Task: Add Sliced Mild Cheddar Rbst Free to the cart.
Action: Mouse moved to (719, 282)
Screenshot: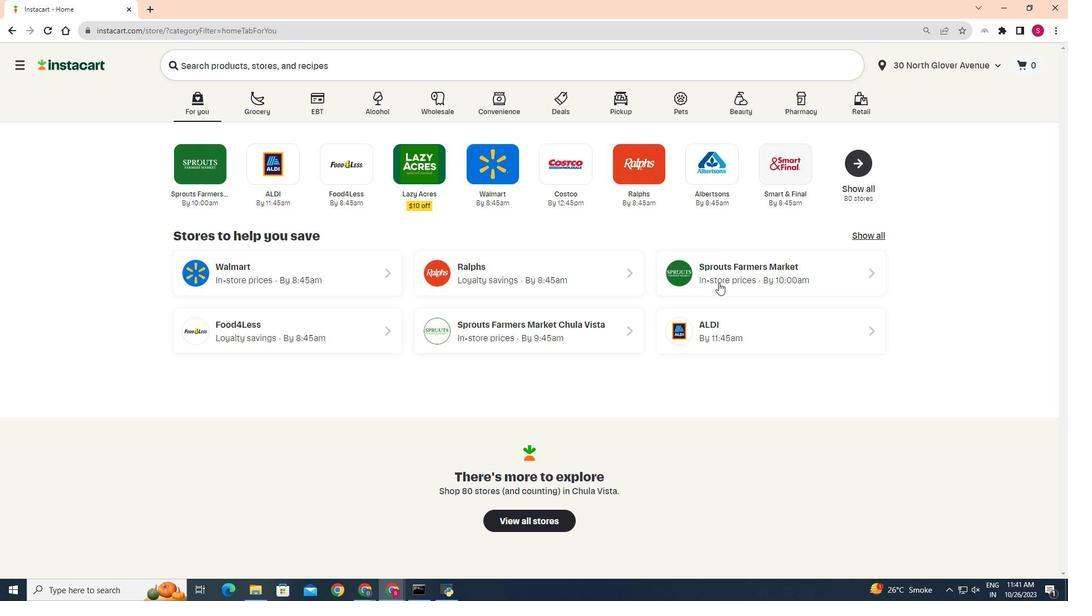 
Action: Mouse pressed left at (719, 282)
Screenshot: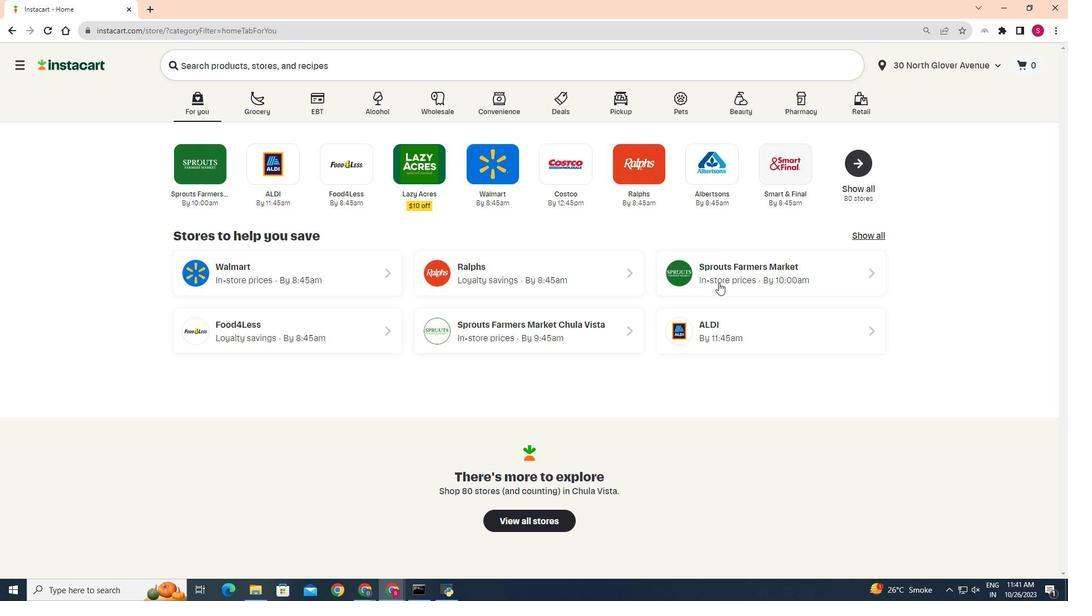 
Action: Mouse moved to (33, 468)
Screenshot: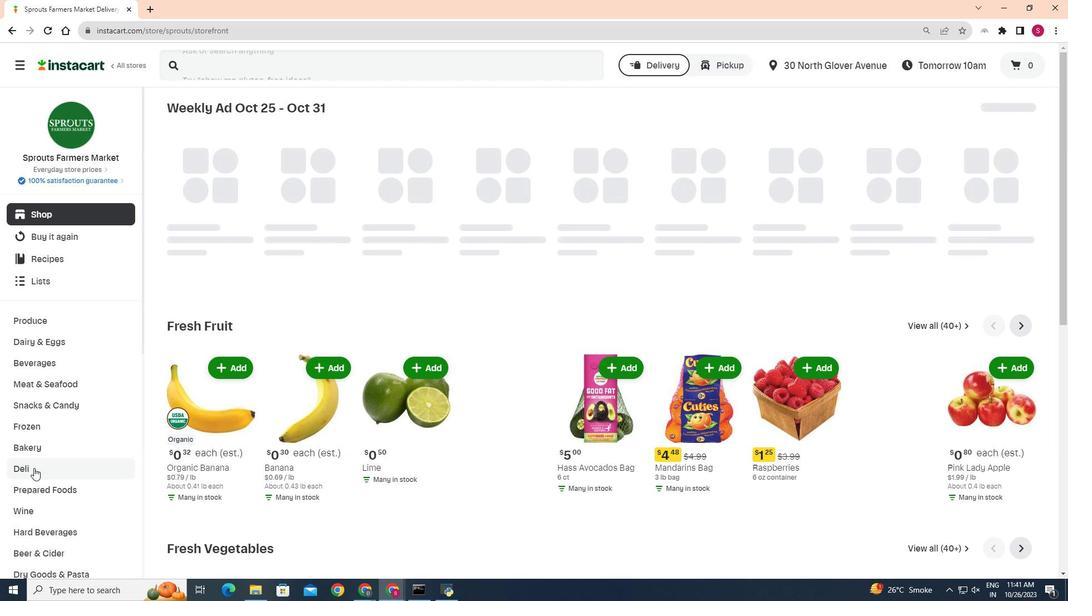 
Action: Mouse pressed left at (33, 468)
Screenshot: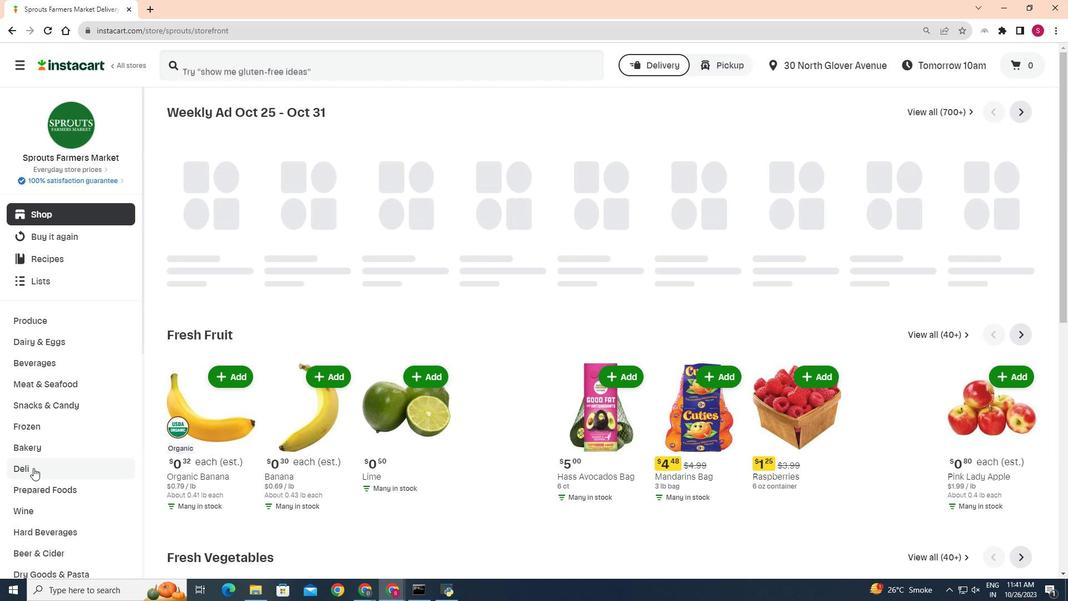 
Action: Mouse moved to (286, 136)
Screenshot: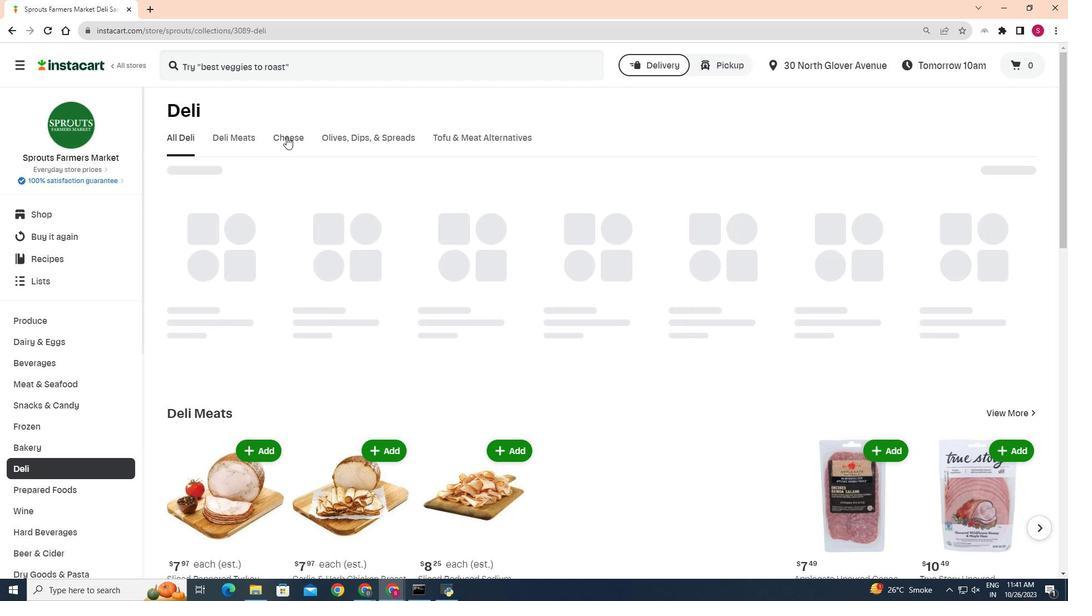 
Action: Mouse pressed left at (286, 136)
Screenshot: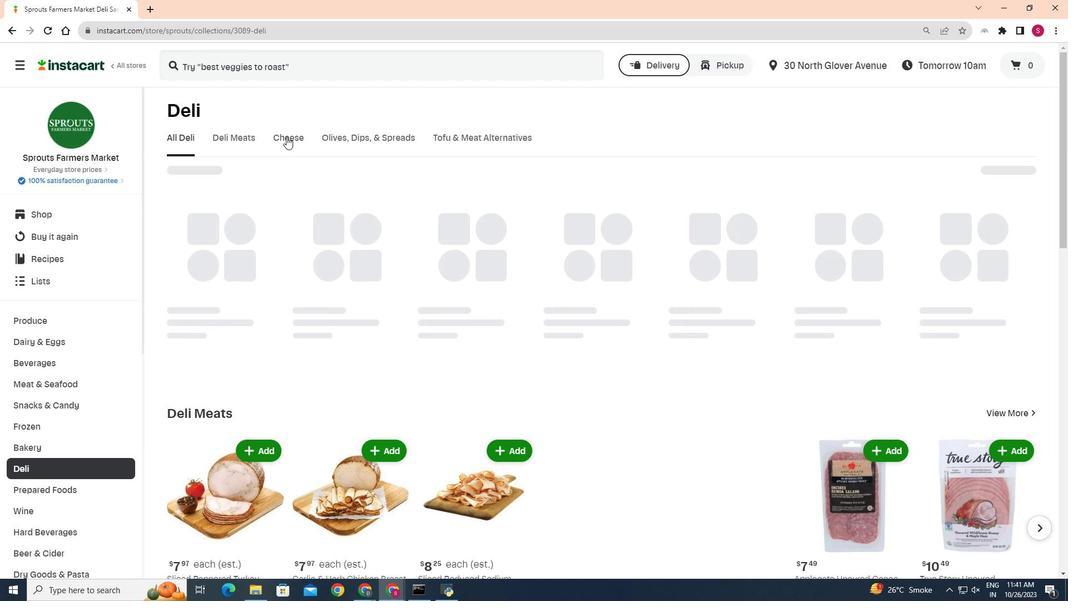 
Action: Mouse moved to (255, 184)
Screenshot: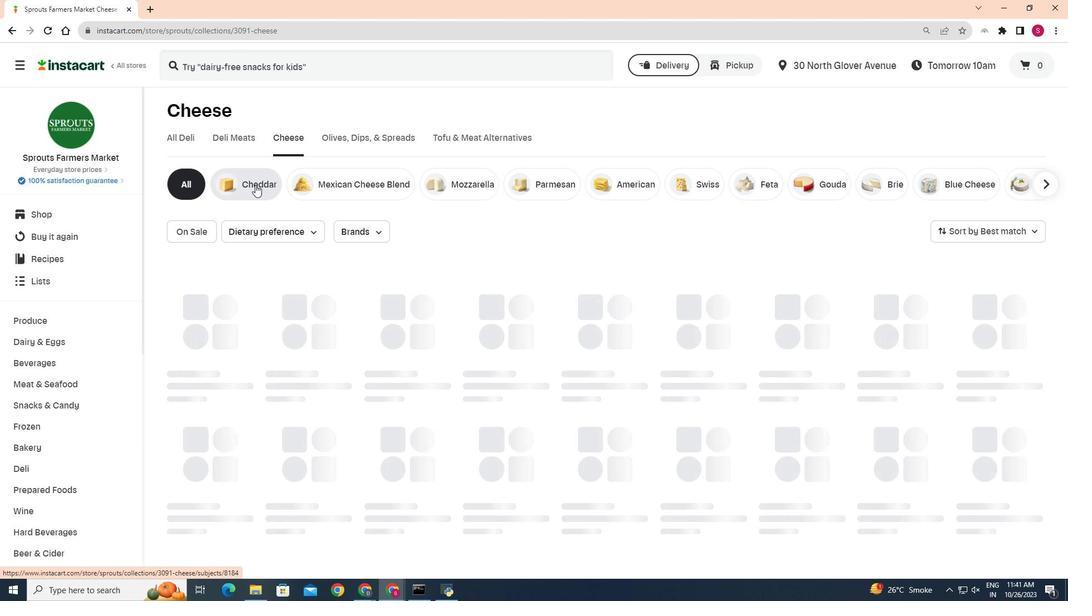 
Action: Mouse pressed left at (255, 184)
Screenshot: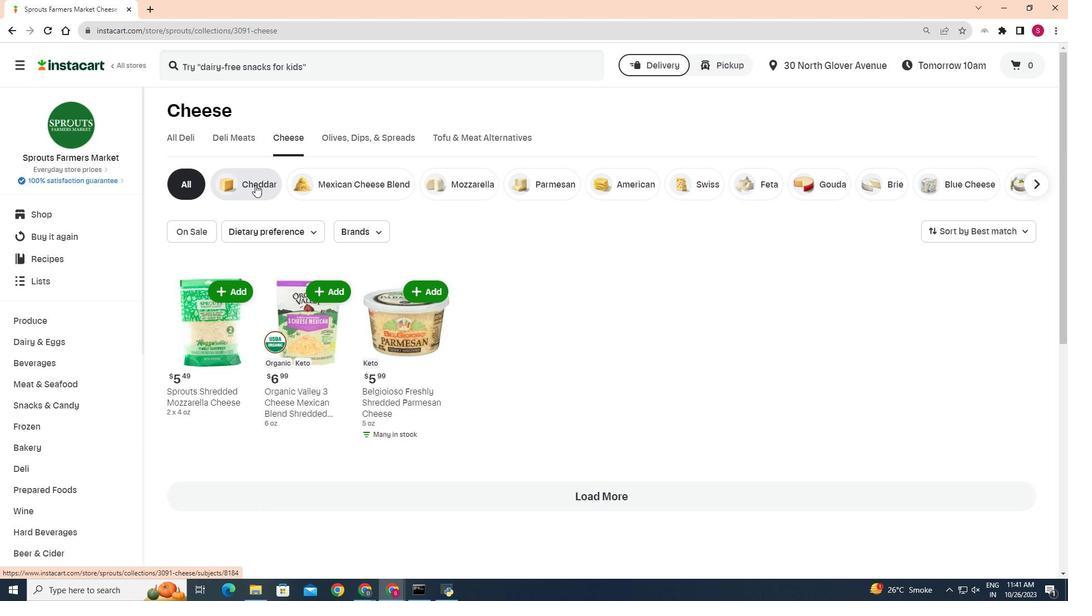 
Action: Mouse moved to (1012, 297)
Screenshot: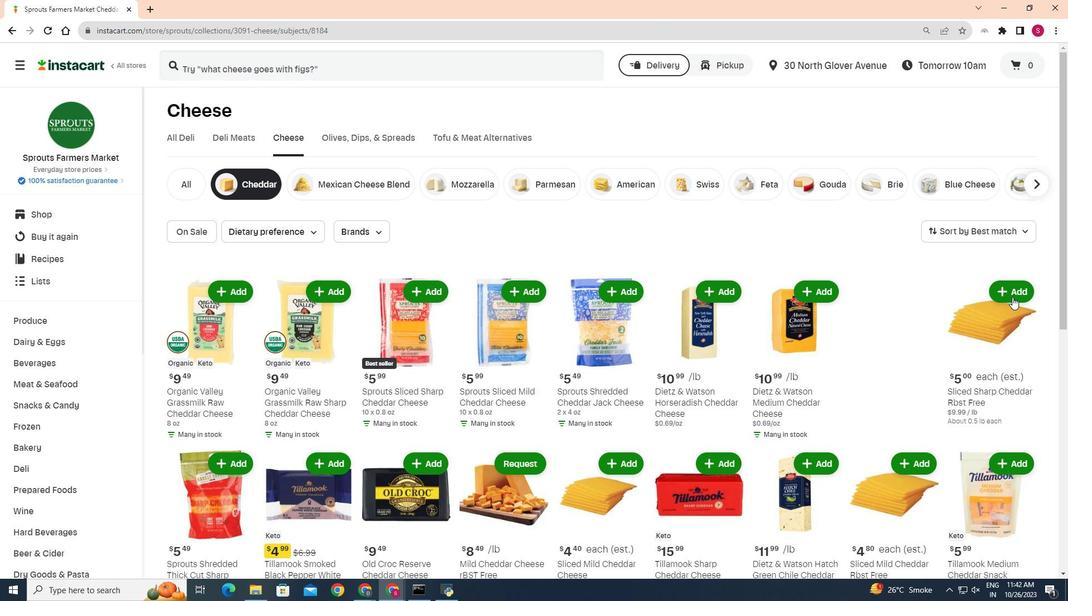 
Action: Mouse pressed left at (1012, 297)
Screenshot: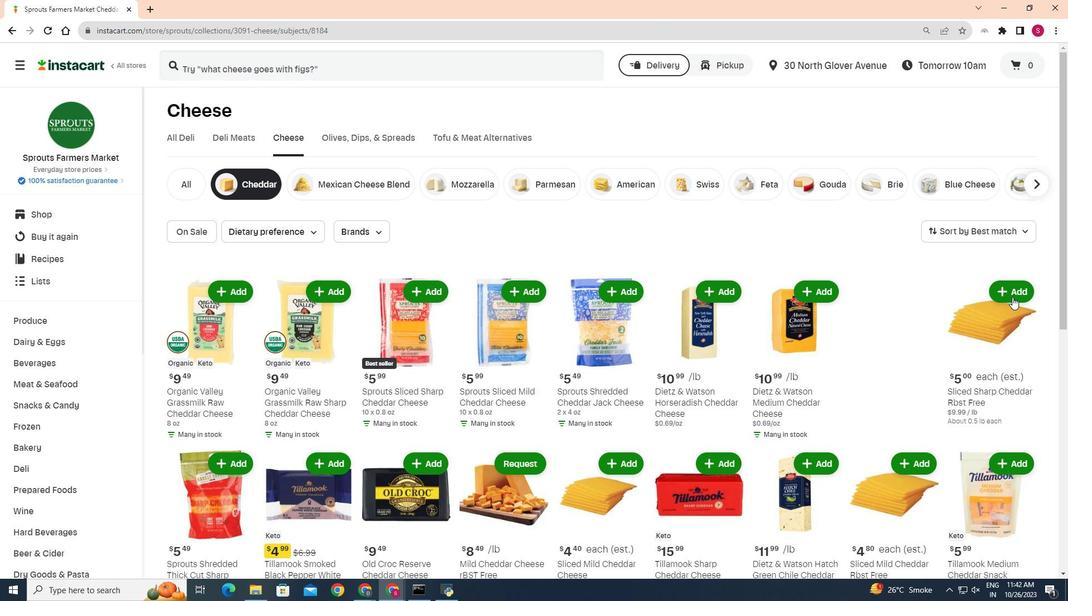
Action: Mouse moved to (923, 354)
Screenshot: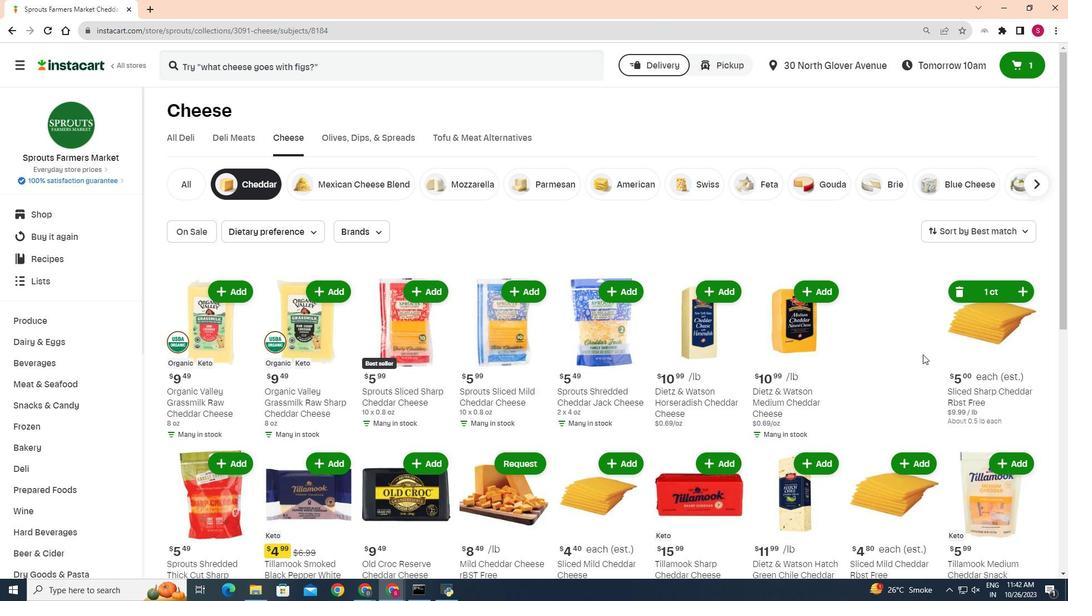 
